 Task: Create Board Branding Strategy to Workspace Human Resources Information Systems. Create Board Email A/B Testing to Workspace Human Resources Information Systems. Create Board Email Marketing Campaign Strategy and Execution to Workspace Human Resources Information Systems
Action: Mouse moved to (285, 62)
Screenshot: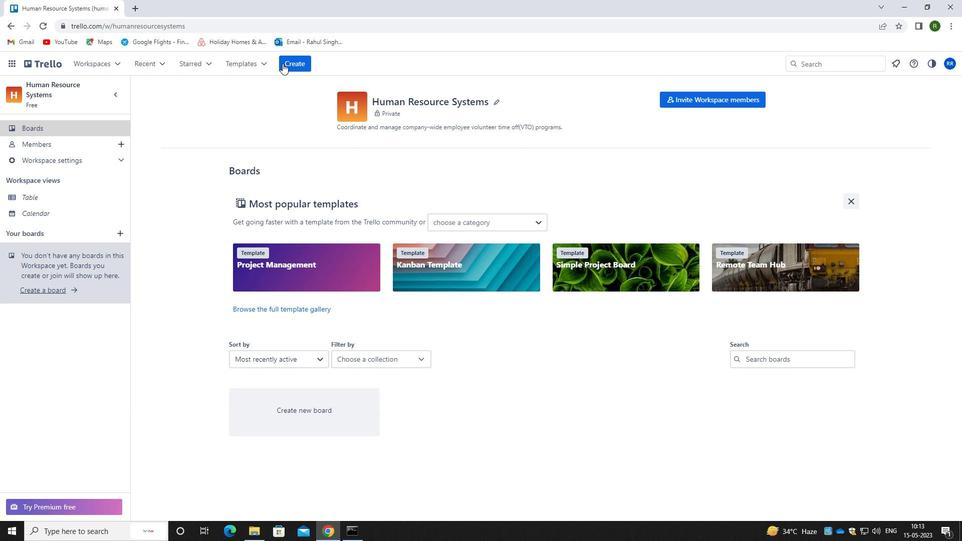 
Action: Mouse pressed left at (285, 62)
Screenshot: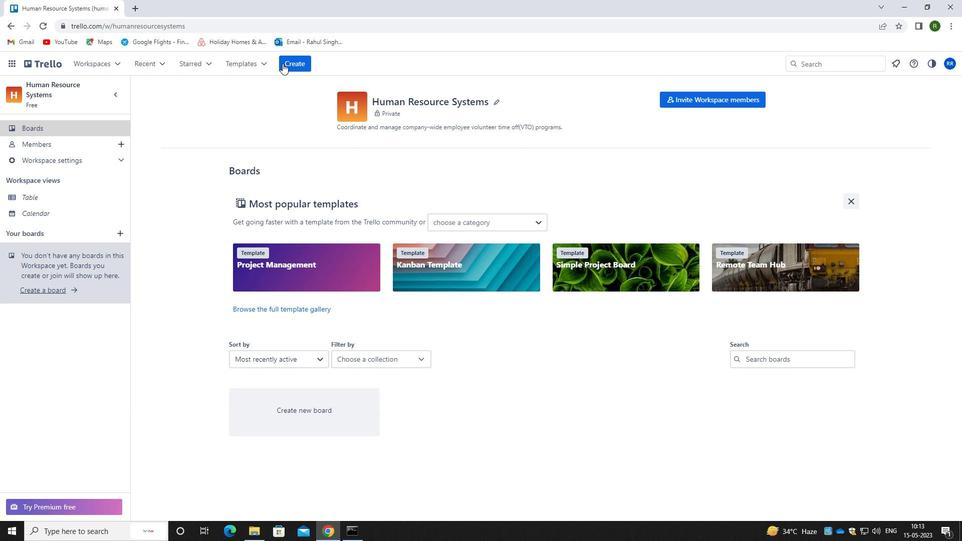 
Action: Mouse moved to (331, 99)
Screenshot: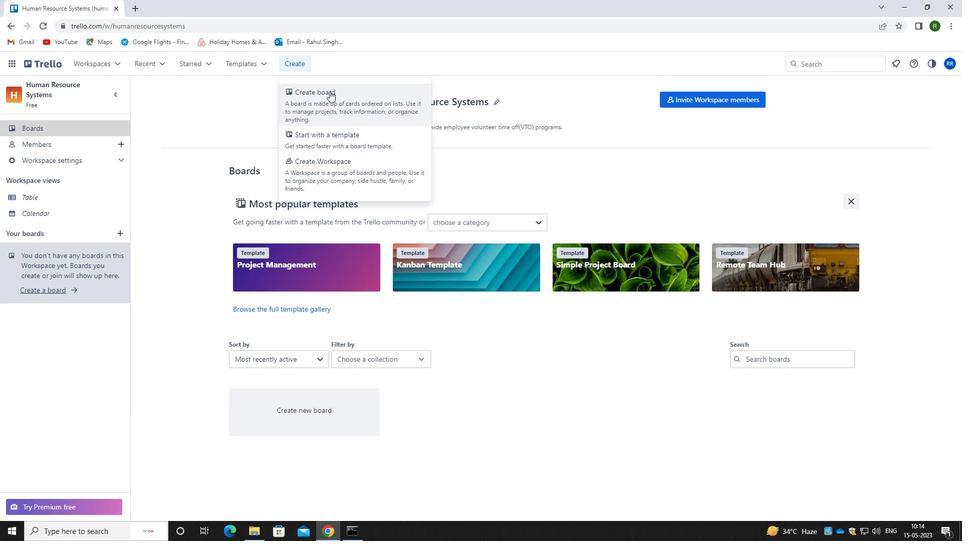 
Action: Mouse pressed left at (331, 99)
Screenshot: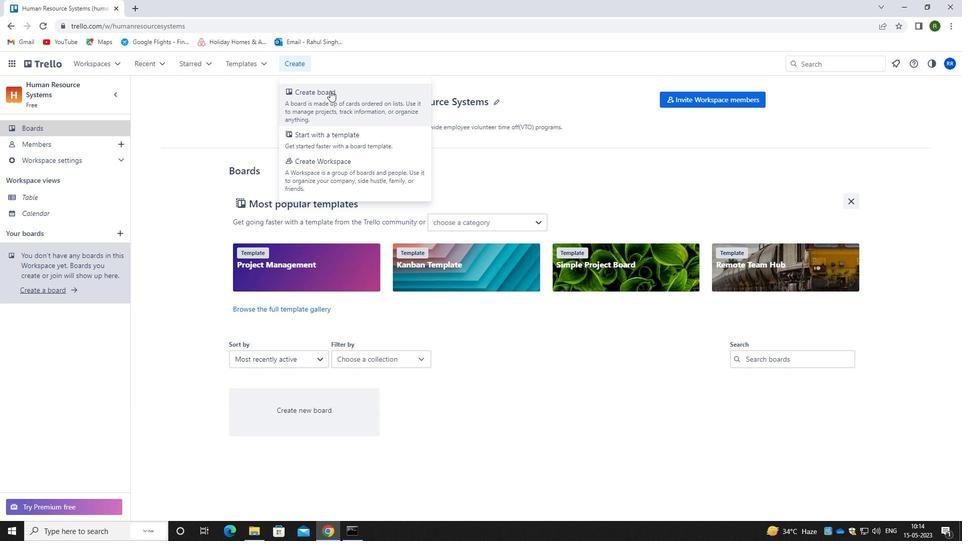 
Action: Mouse moved to (325, 254)
Screenshot: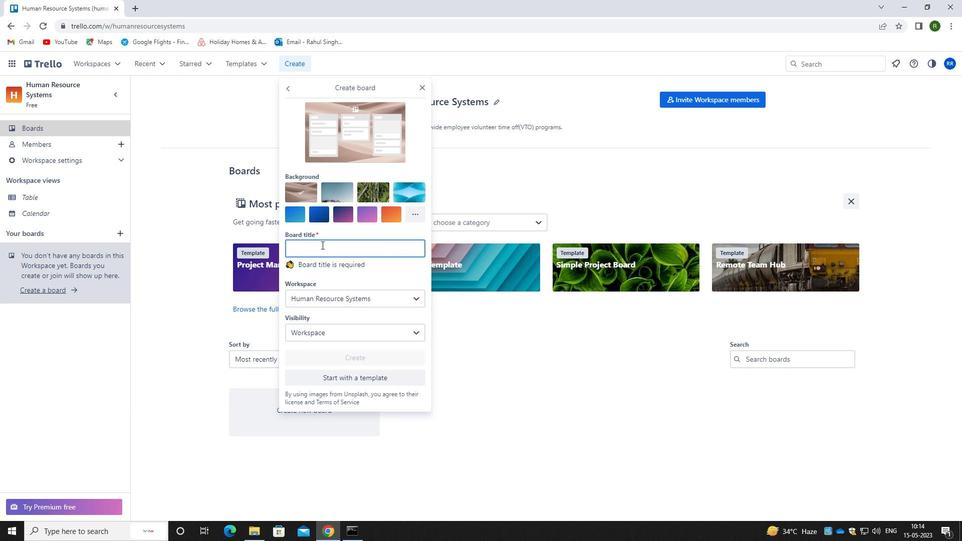 
Action: Key pressed <Key.caps_lock>b<Key.caps_lock>randing<Key.space><Key.caps_lock>s<Key.caps_lock>trategy
Screenshot: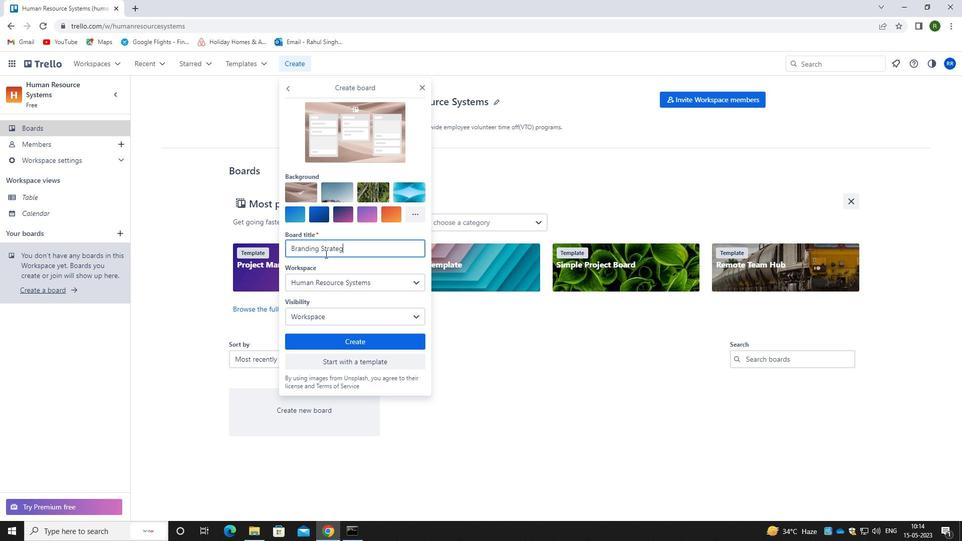 
Action: Mouse moved to (352, 344)
Screenshot: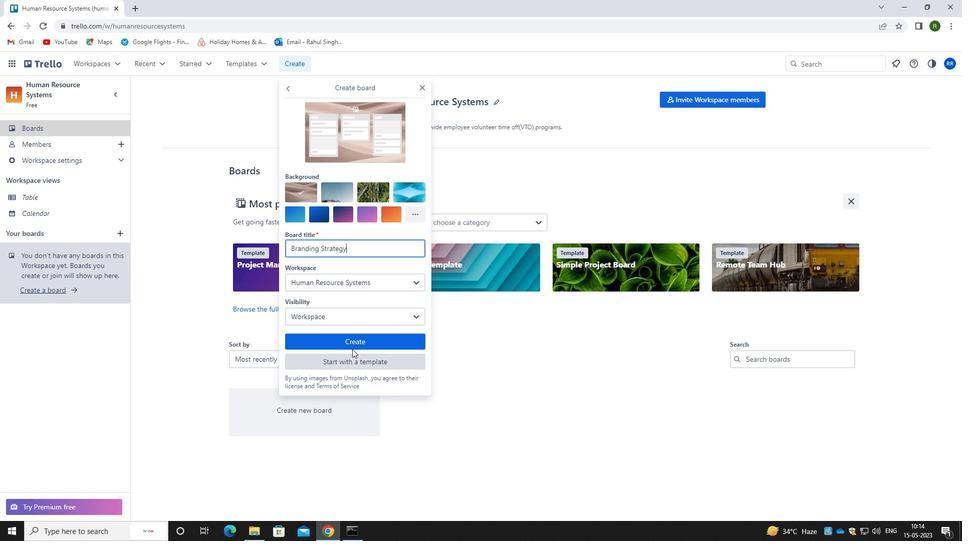 
Action: Mouse pressed left at (352, 344)
Screenshot: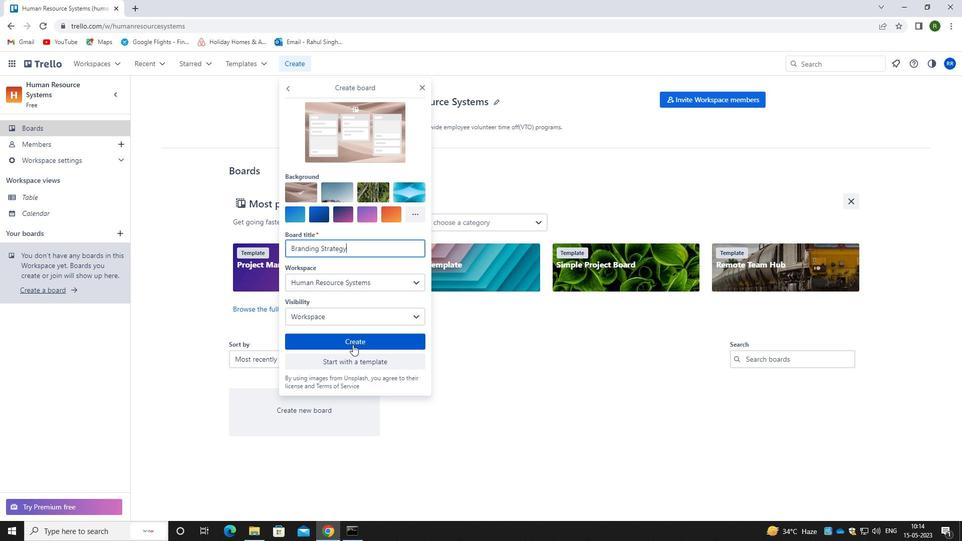 
Action: Mouse moved to (293, 65)
Screenshot: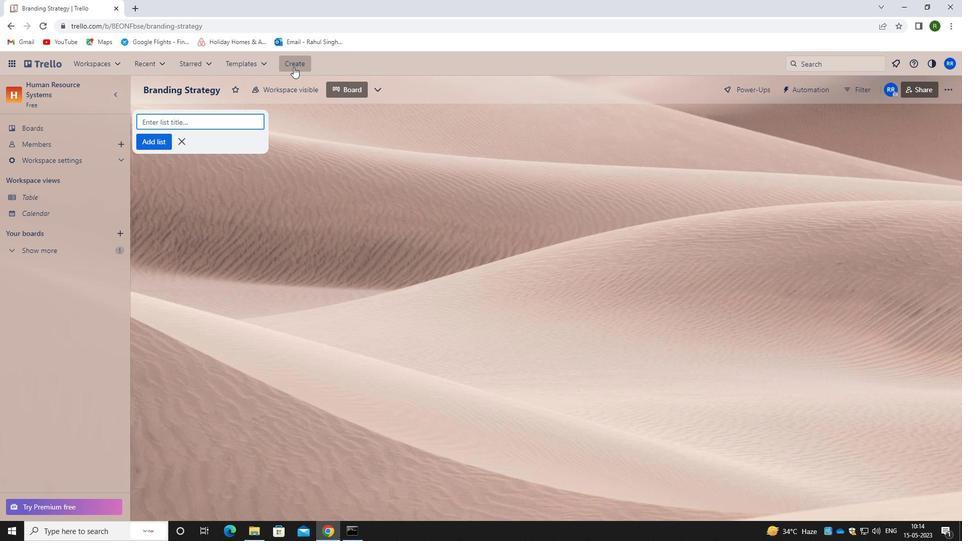 
Action: Mouse pressed left at (293, 65)
Screenshot: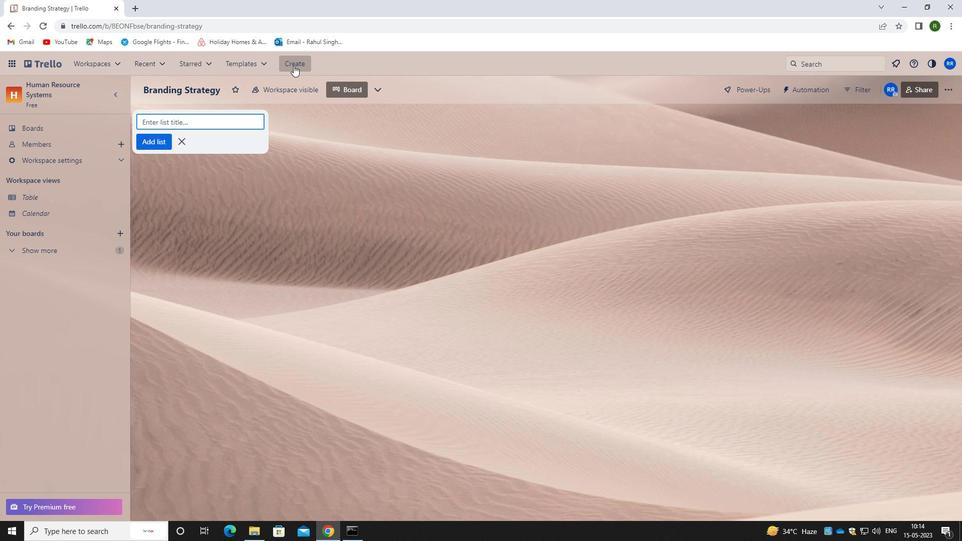 
Action: Mouse moved to (325, 105)
Screenshot: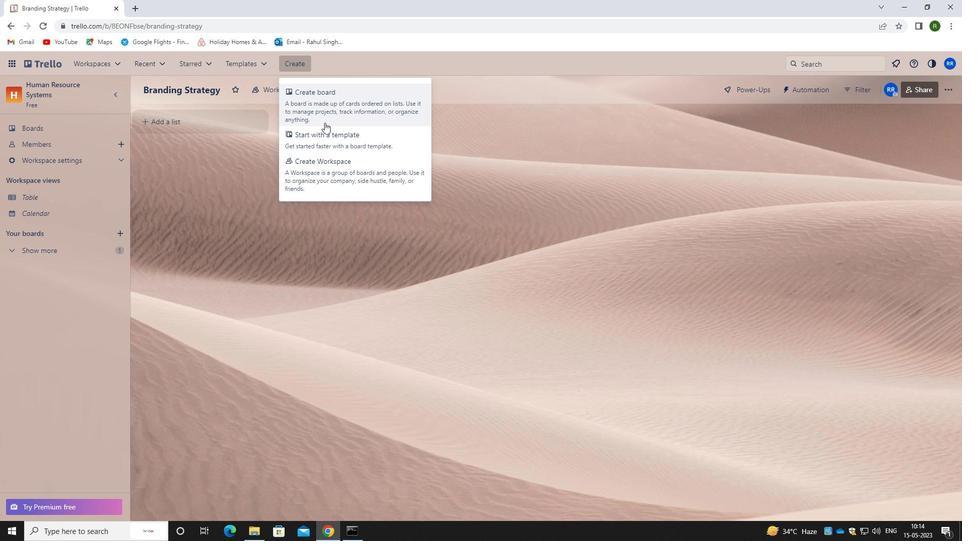 
Action: Mouse pressed left at (325, 105)
Screenshot: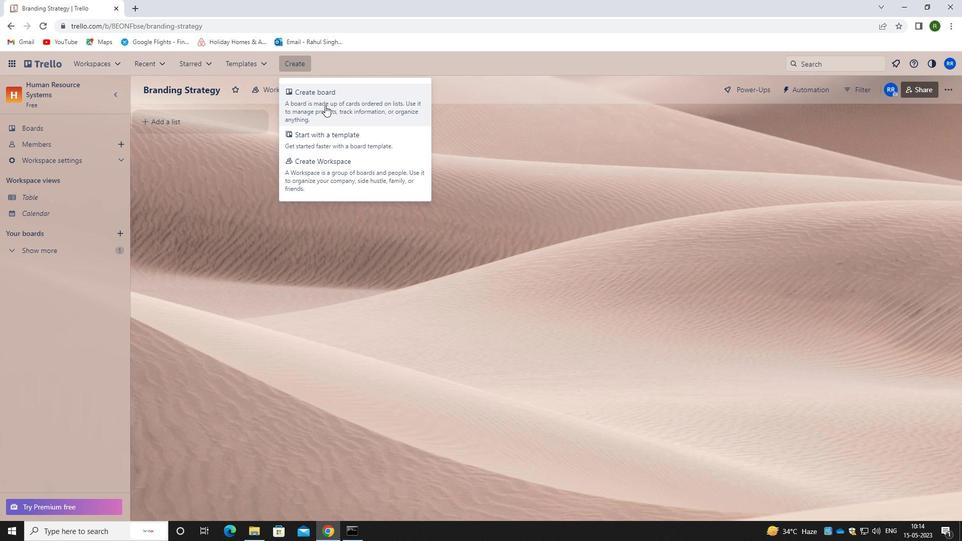 
Action: Mouse moved to (353, 256)
Screenshot: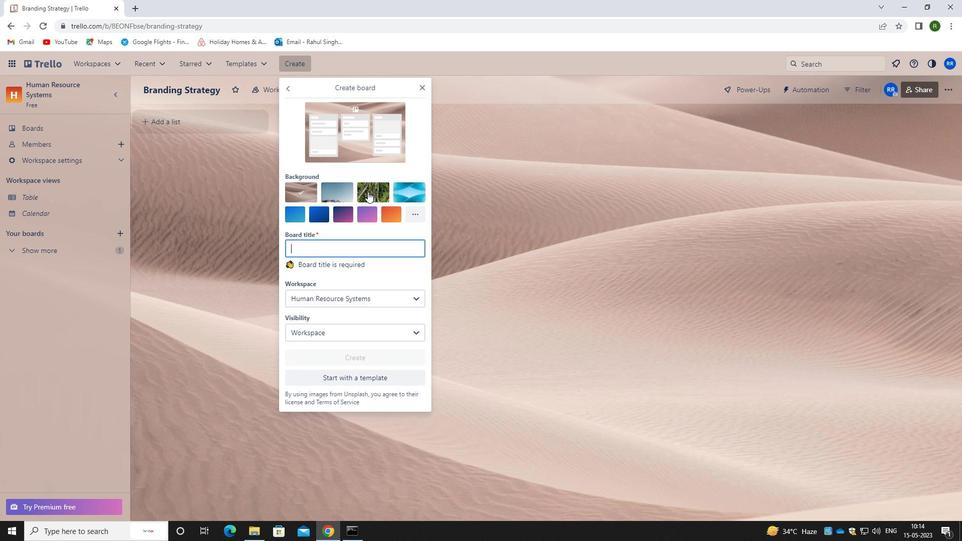 
Action: Key pressed <Key.caps_lock>e<Key.caps_lock>mail<Key.caps_lock>a/b<Key.space>t<Key.caps_lock>esting<Key.space>
Screenshot: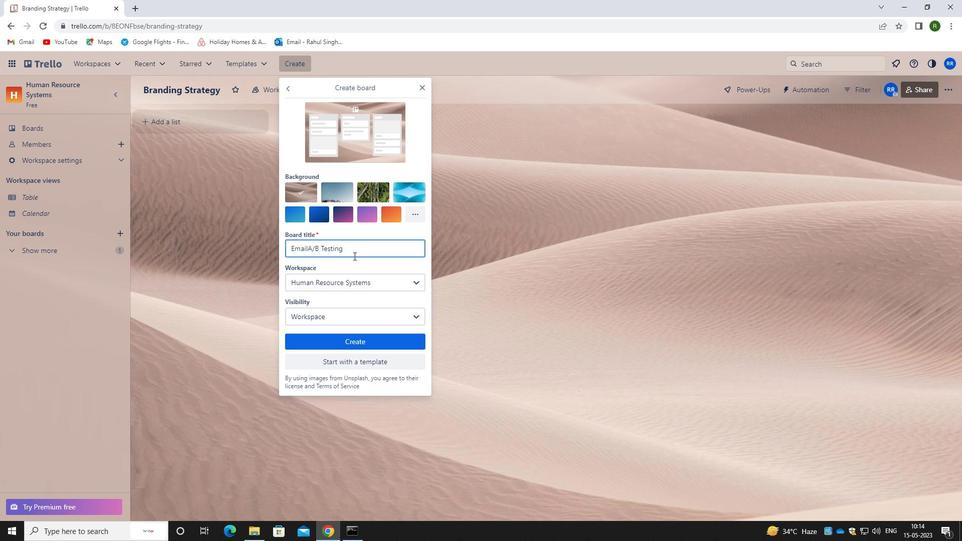 
Action: Mouse moved to (305, 247)
Screenshot: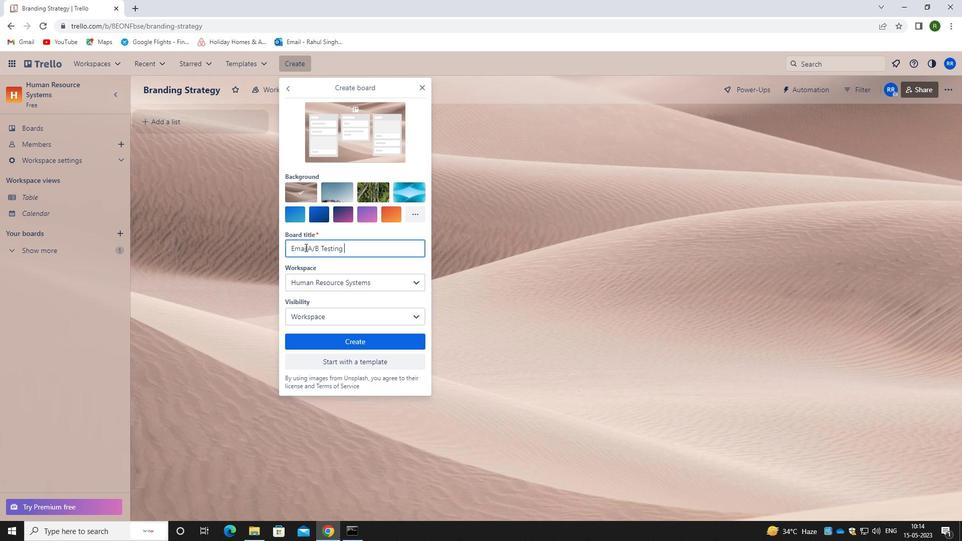 
Action: Mouse pressed left at (305, 247)
Screenshot: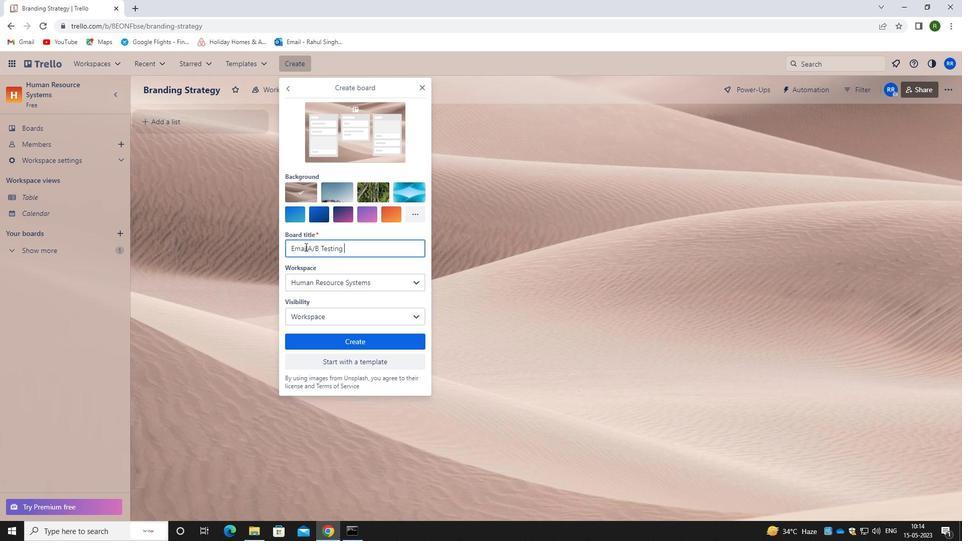 
Action: Mouse moved to (307, 247)
Screenshot: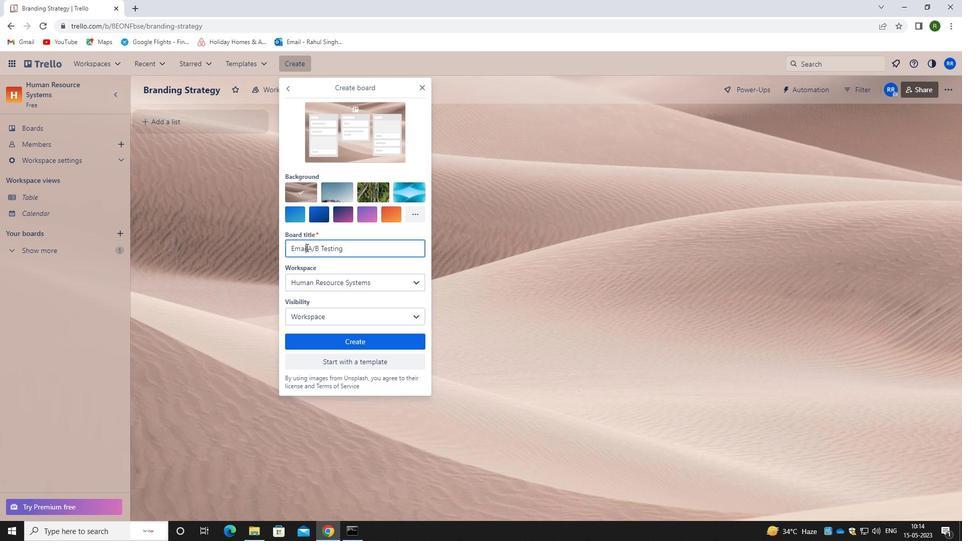 
Action: Mouse pressed left at (307, 247)
Screenshot: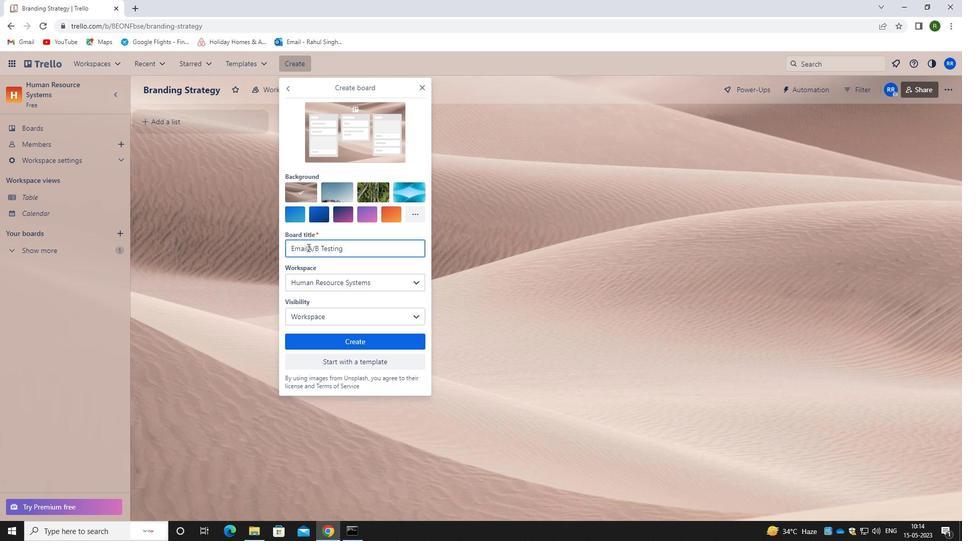 
Action: Mouse moved to (322, 252)
Screenshot: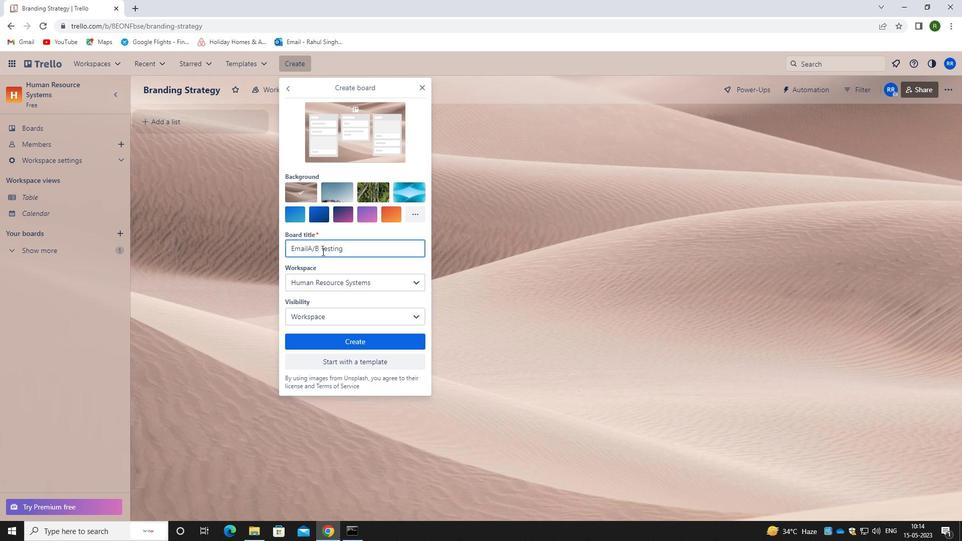 
Action: Key pressed <Key.space>
Screenshot: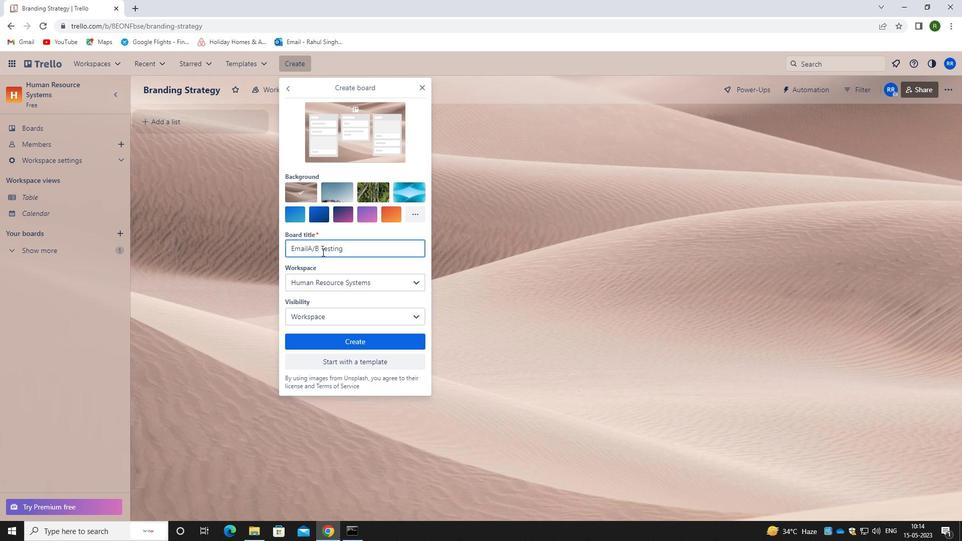 
Action: Mouse moved to (350, 344)
Screenshot: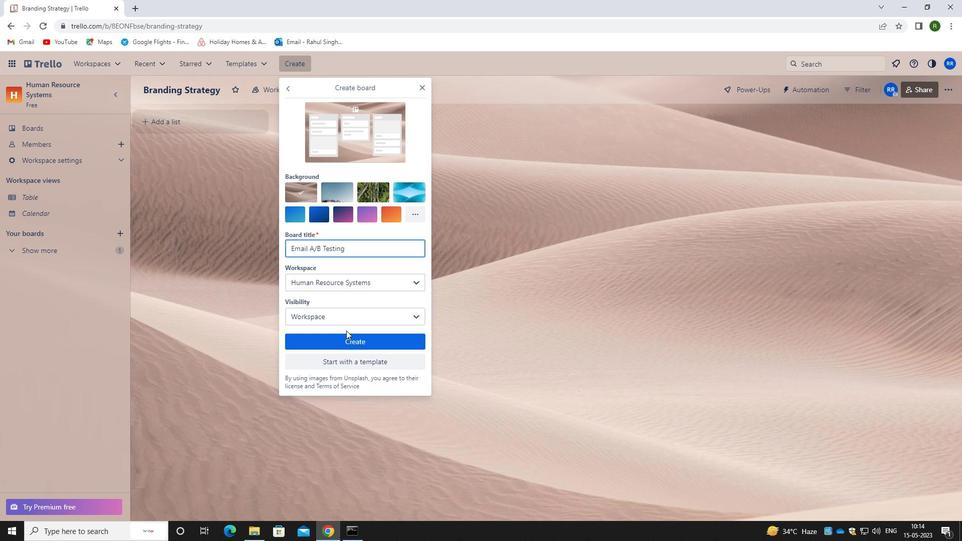 
Action: Mouse pressed left at (350, 344)
Screenshot: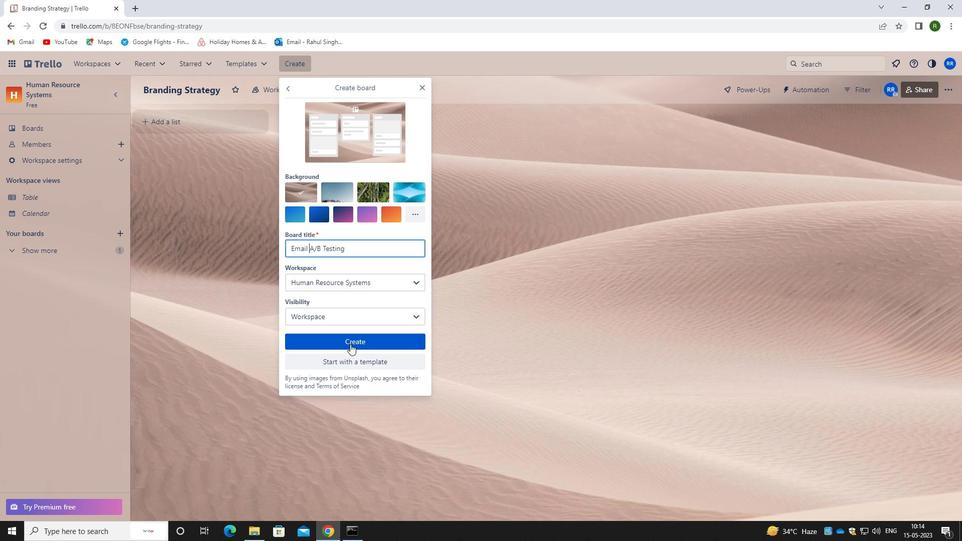 
Action: Mouse moved to (306, 62)
Screenshot: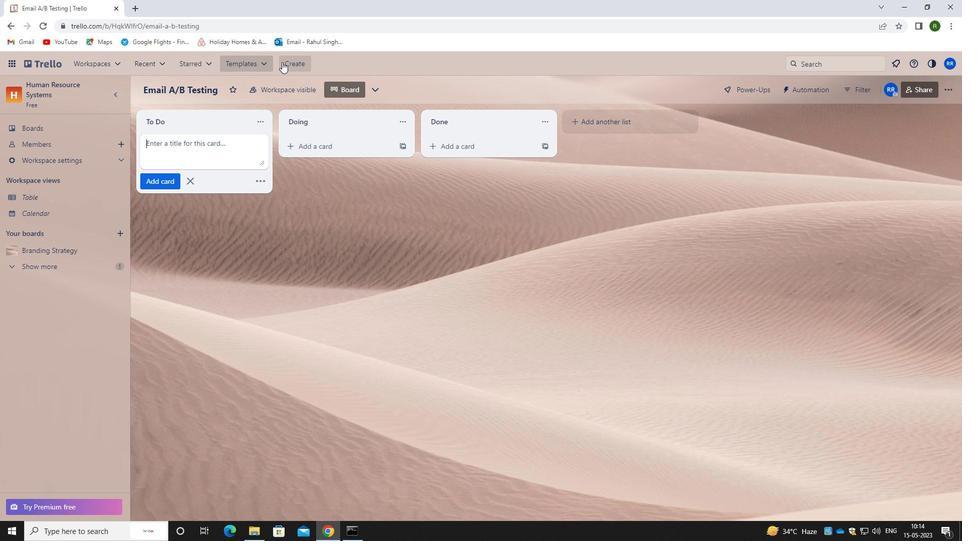 
Action: Mouse pressed left at (306, 62)
Screenshot: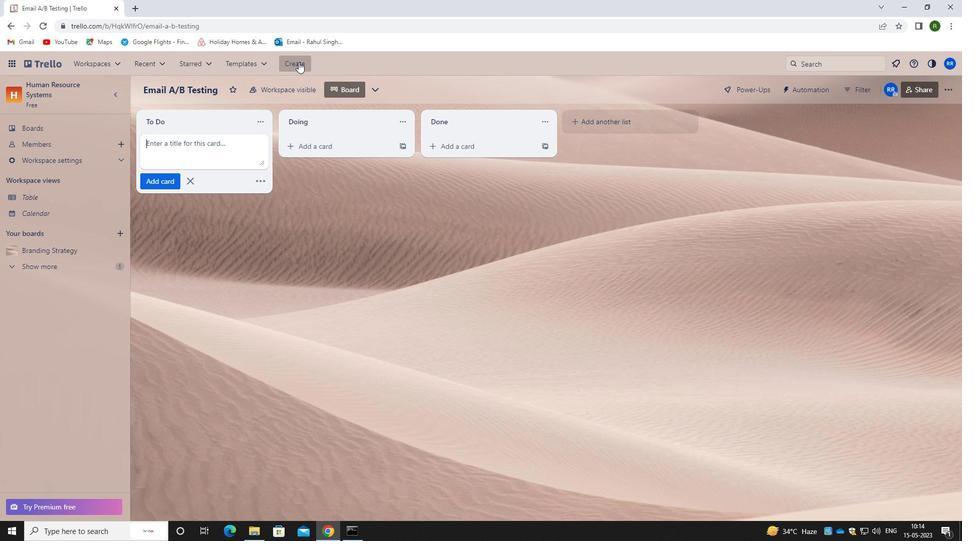 
Action: Mouse moved to (309, 106)
Screenshot: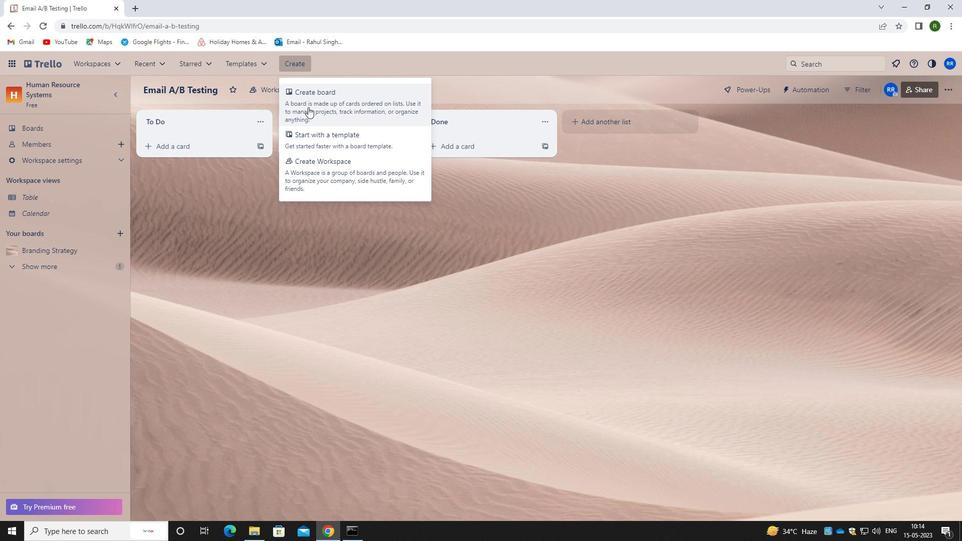 
Action: Mouse pressed left at (309, 106)
Screenshot: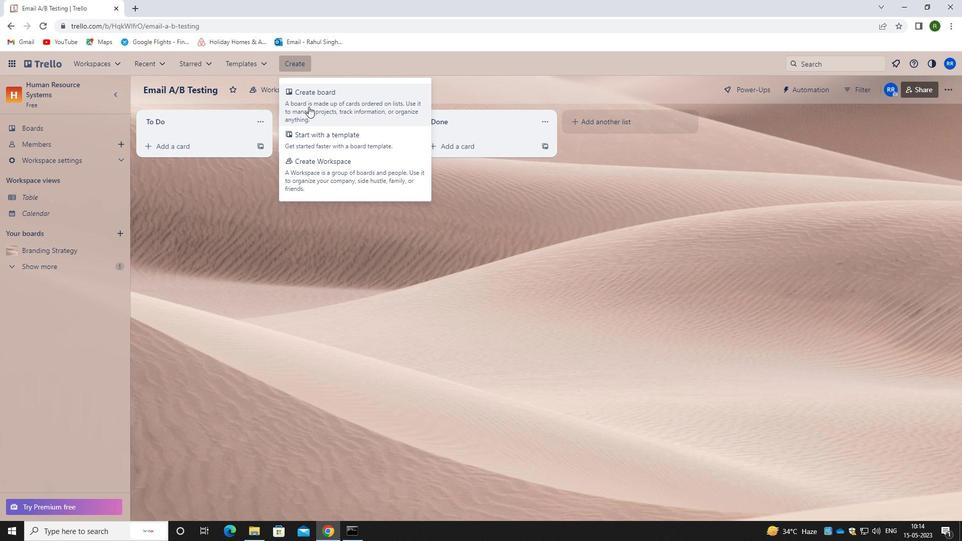 
Action: Mouse moved to (322, 239)
Screenshot: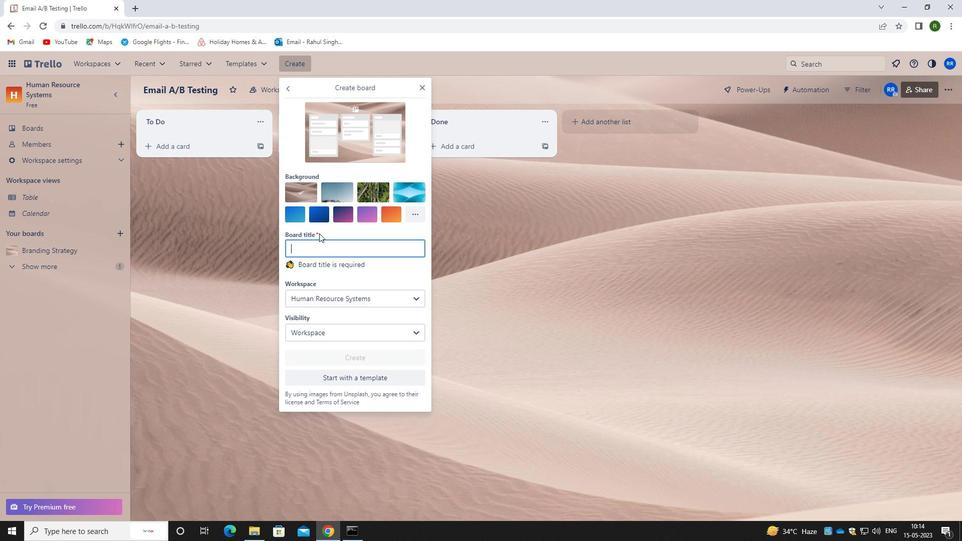 
Action: Key pressed <Key.caps_lock>e<Key.caps_lock>mail<Key.space><Key.caps_lock>m<Key.caps_lock>arketting
Screenshot: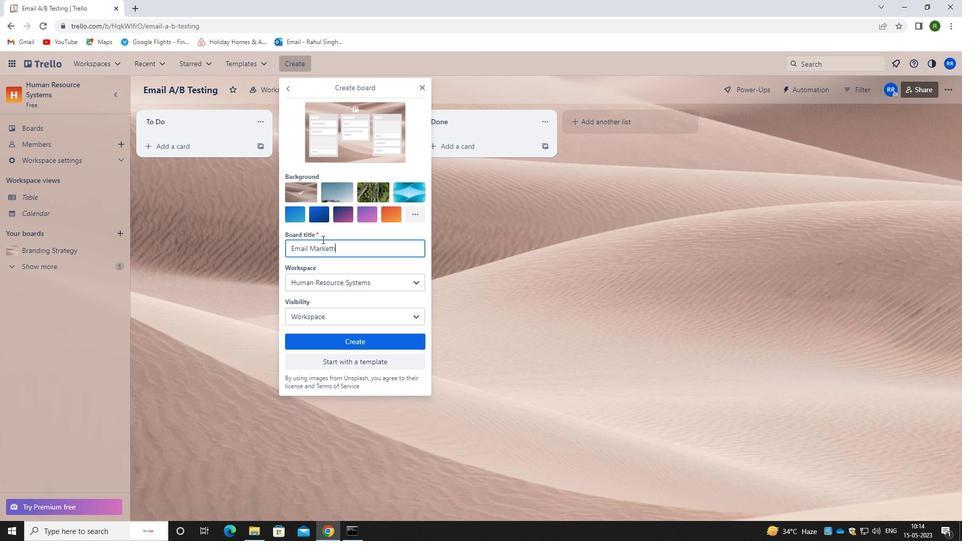 
Action: Mouse moved to (333, 249)
Screenshot: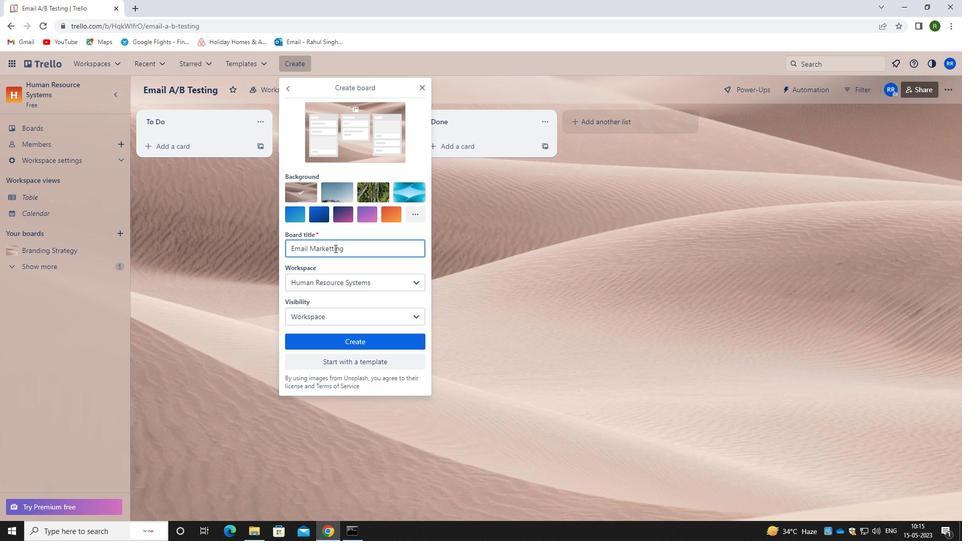 
Action: Mouse pressed left at (333, 249)
Screenshot: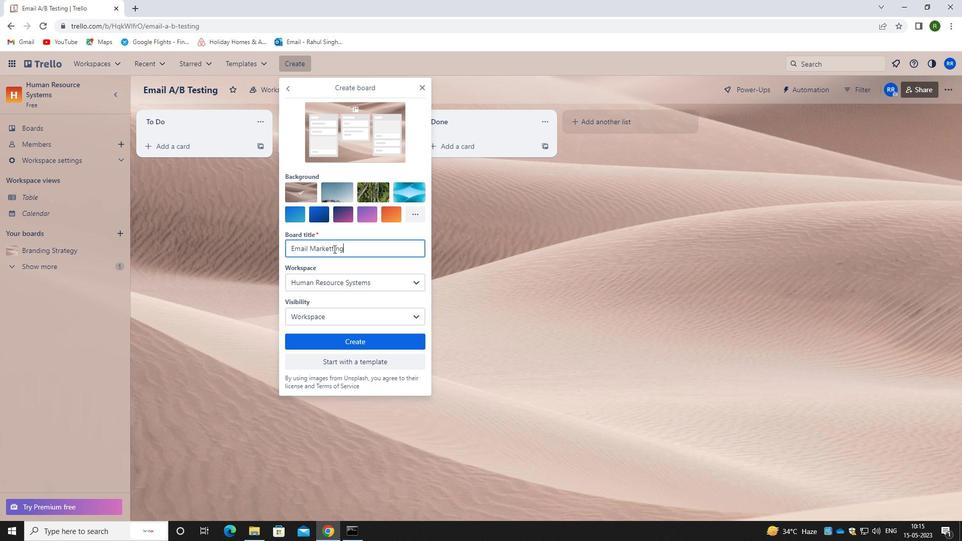 
Action: Mouse moved to (342, 254)
Screenshot: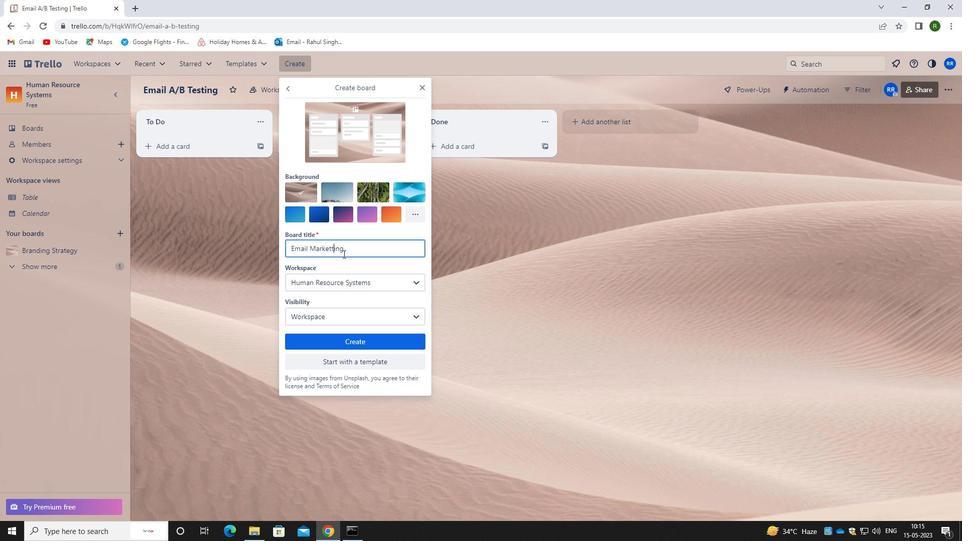 
Action: Key pressed <Key.backspace>
Screenshot: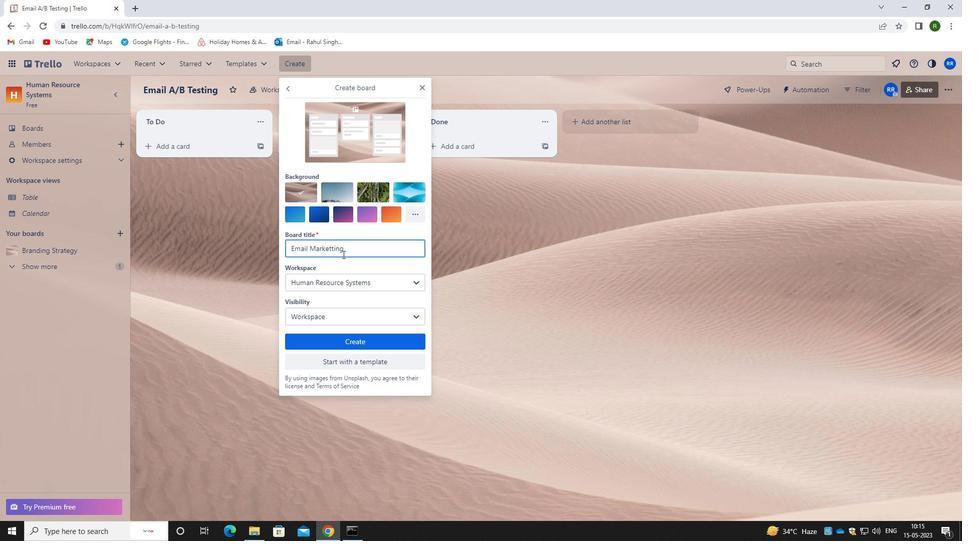 
Action: Mouse moved to (364, 337)
Screenshot: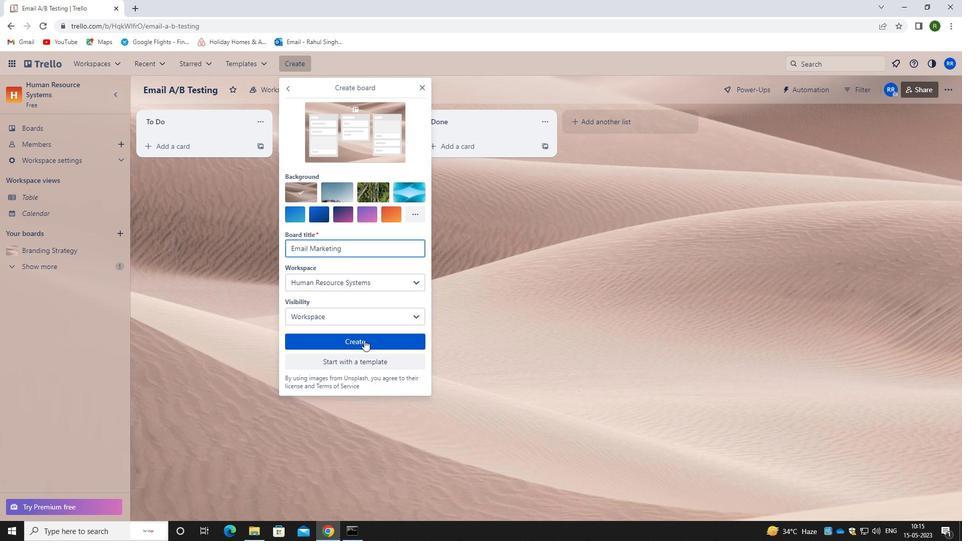 
Action: Mouse pressed left at (364, 337)
Screenshot: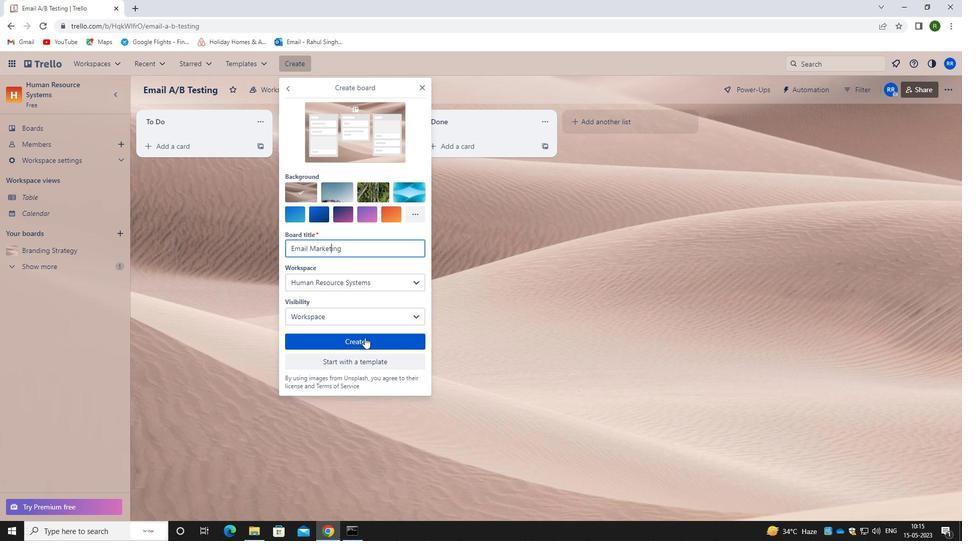 
Action: Mouse moved to (197, 302)
Screenshot: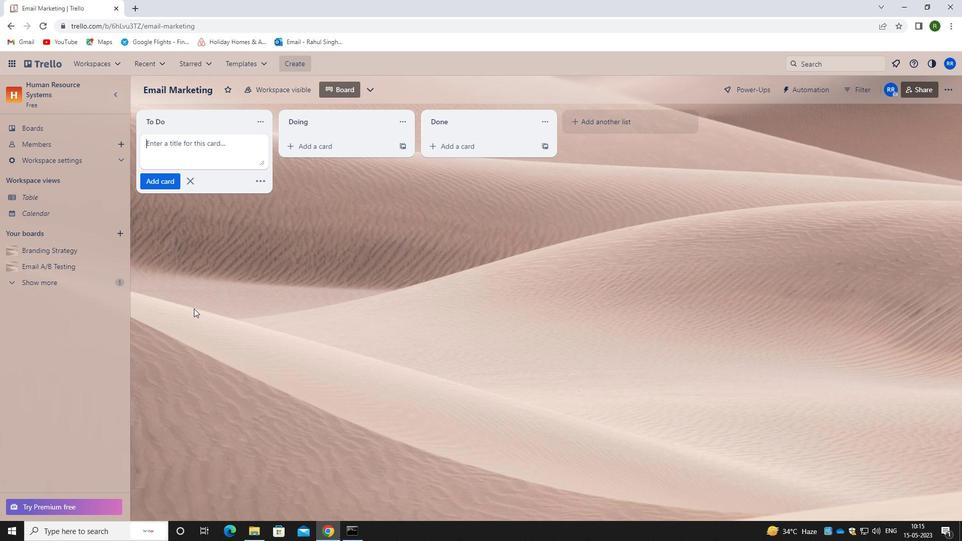 
Action: Mouse pressed left at (197, 302)
Screenshot: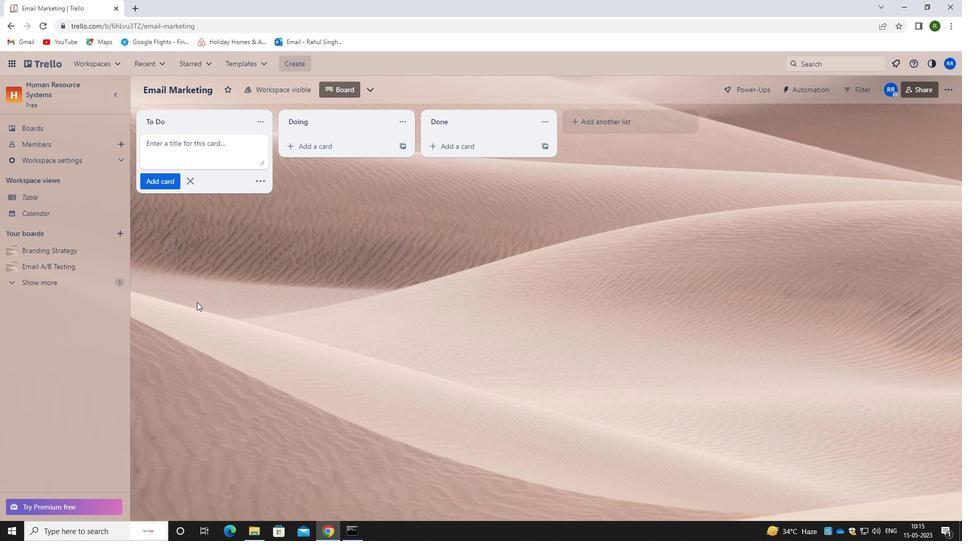 
Action: Mouse moved to (36, 281)
Screenshot: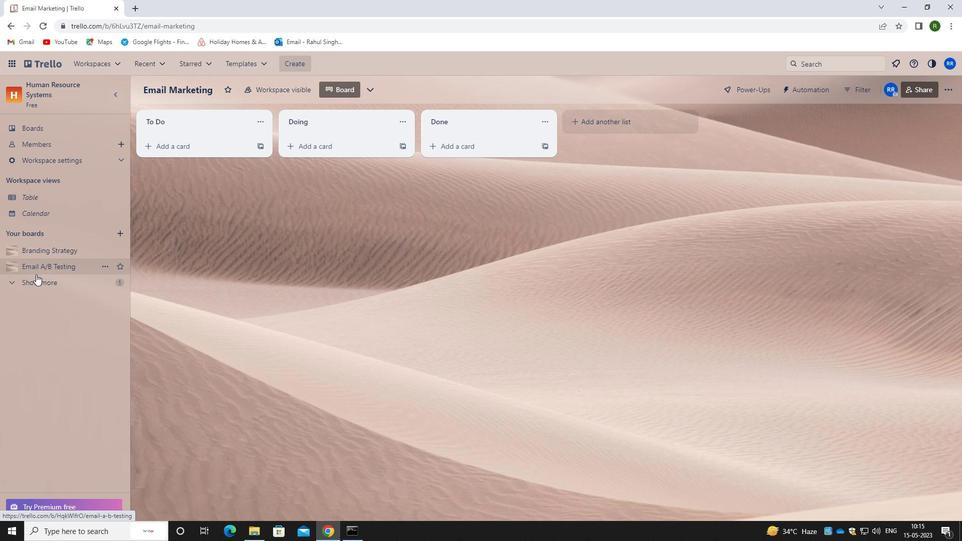 
Action: Mouse pressed left at (36, 281)
Screenshot: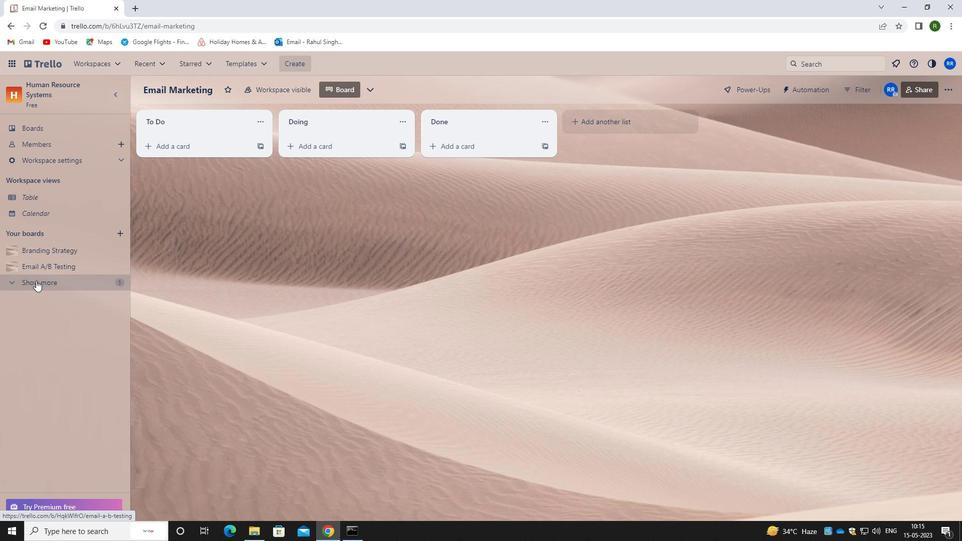 
Action: Mouse moved to (168, 296)
Screenshot: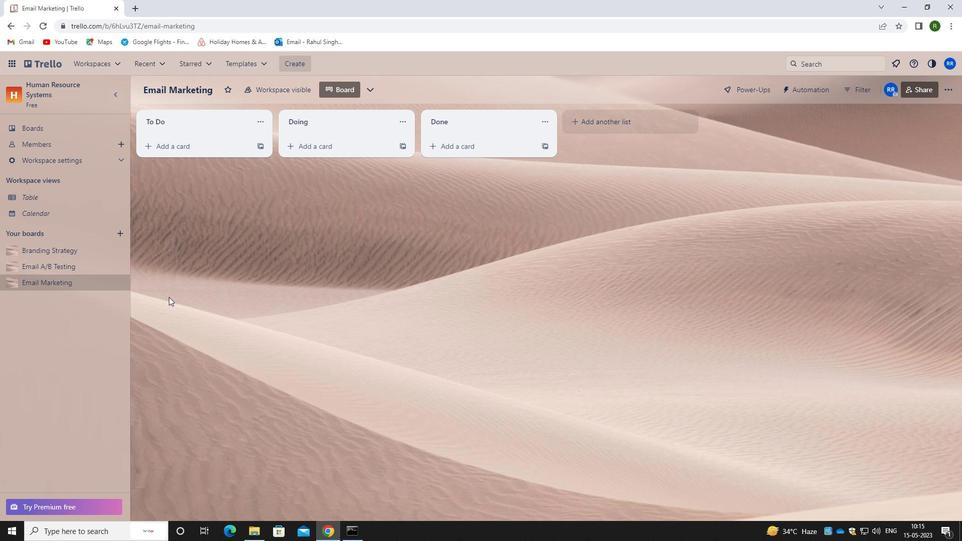 
